Task: In the  document consent.txt Insert page numer 'on top of the page' change page color to  'Blue'. Write company name: Ramsons
Action: Mouse moved to (127, 99)
Screenshot: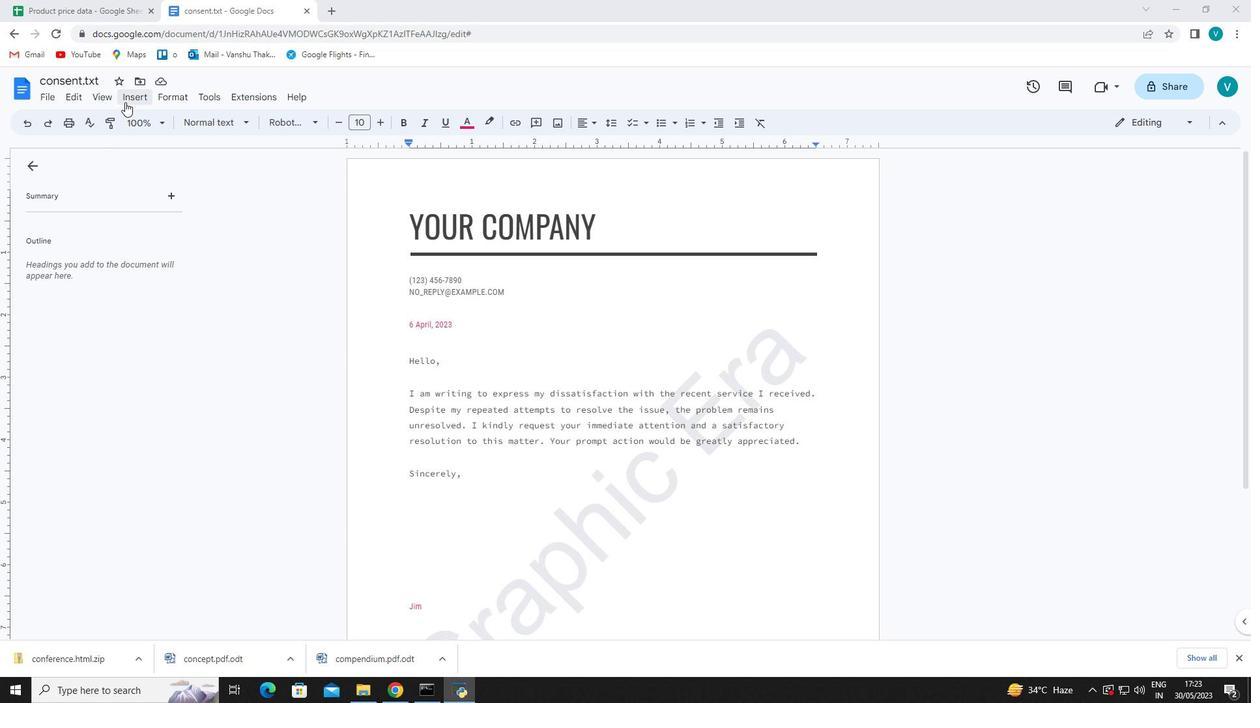 
Action: Mouse pressed left at (127, 99)
Screenshot: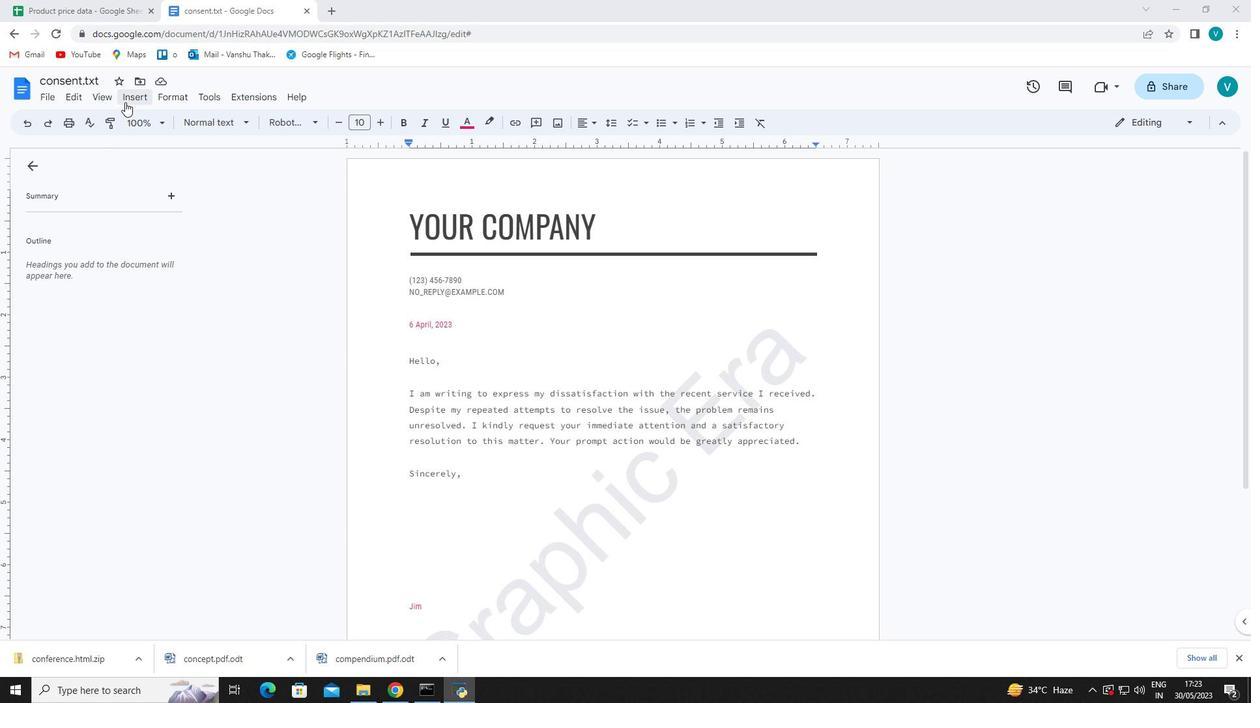 
Action: Mouse moved to (164, 437)
Screenshot: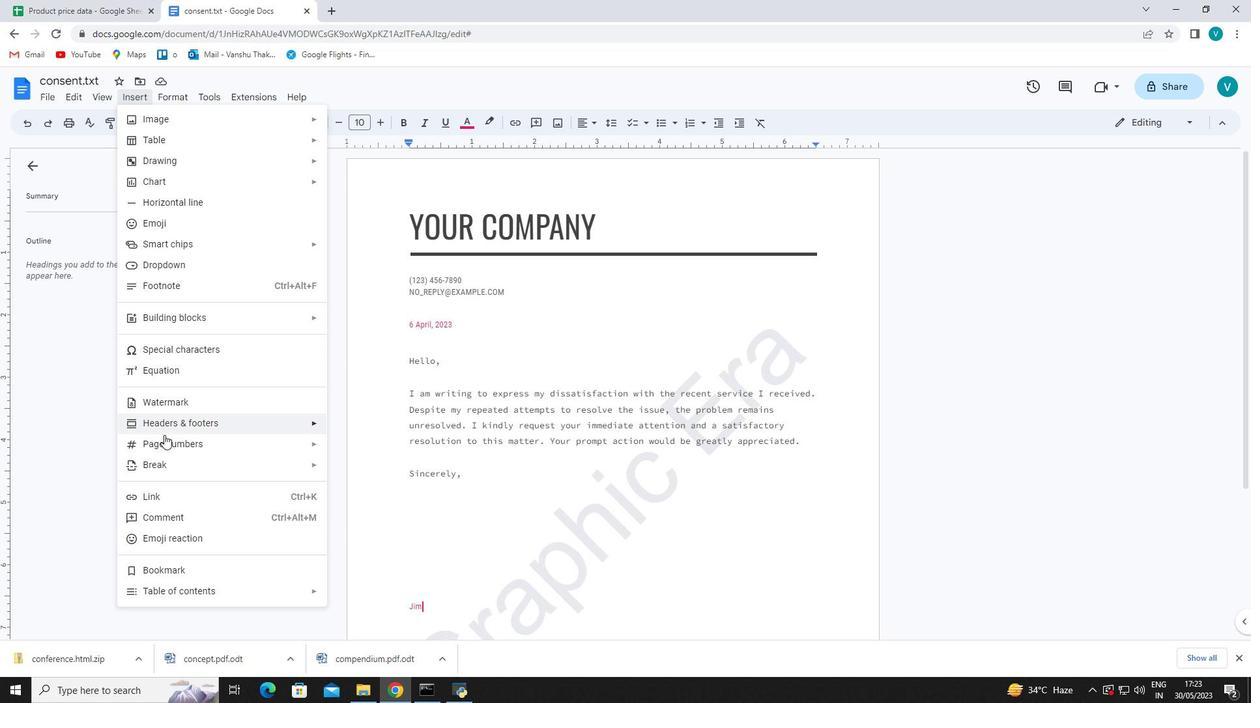
Action: Mouse pressed left at (164, 437)
Screenshot: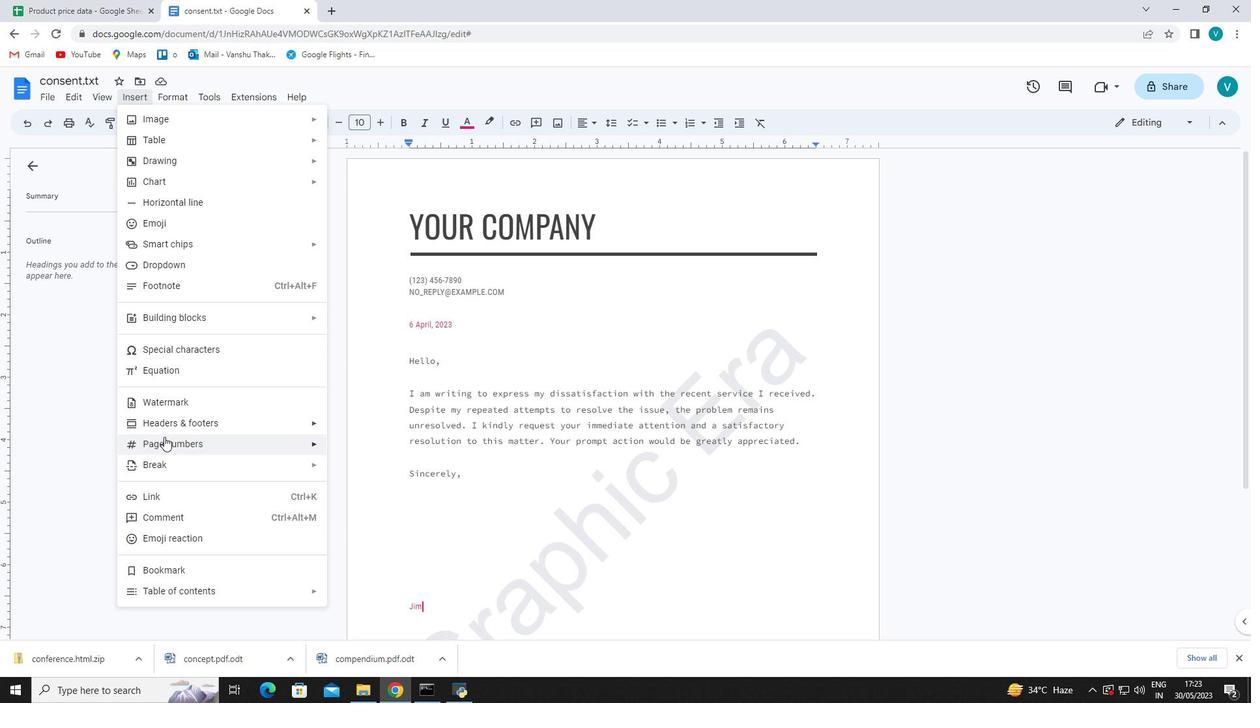 
Action: Mouse moved to (404, 605)
Screenshot: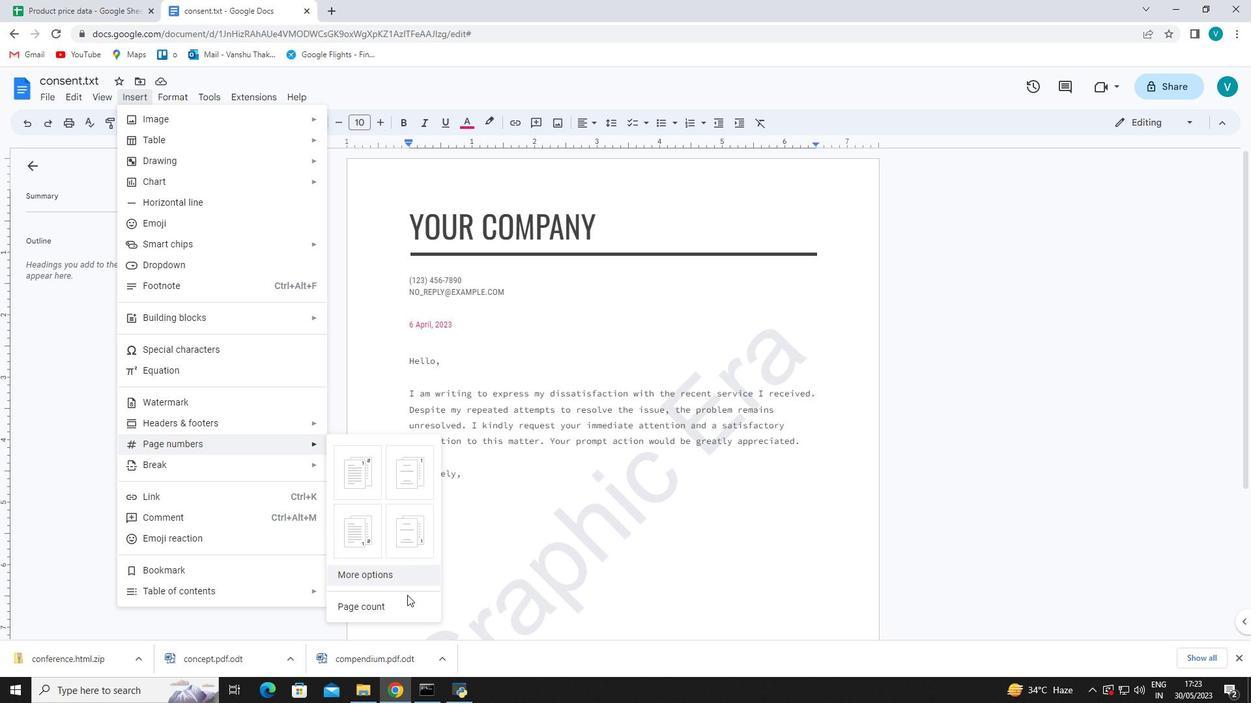 
Action: Mouse pressed left at (404, 605)
Screenshot: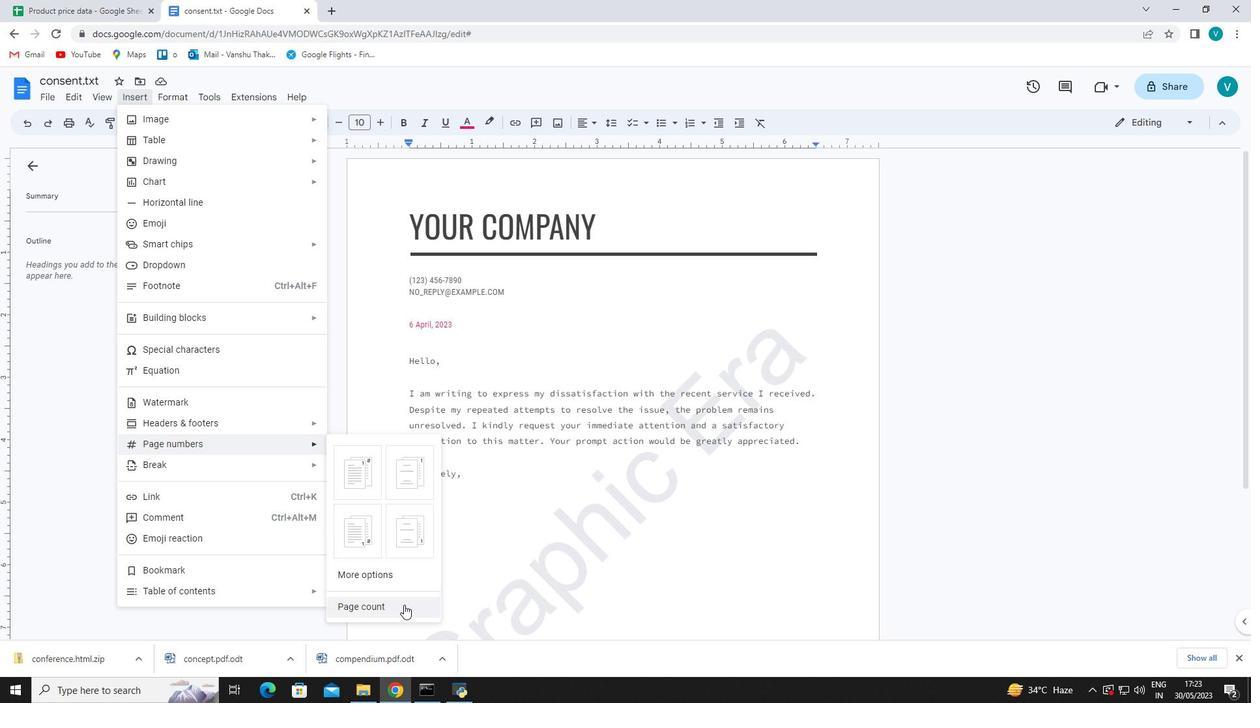 
Action: Mouse moved to (576, 342)
Screenshot: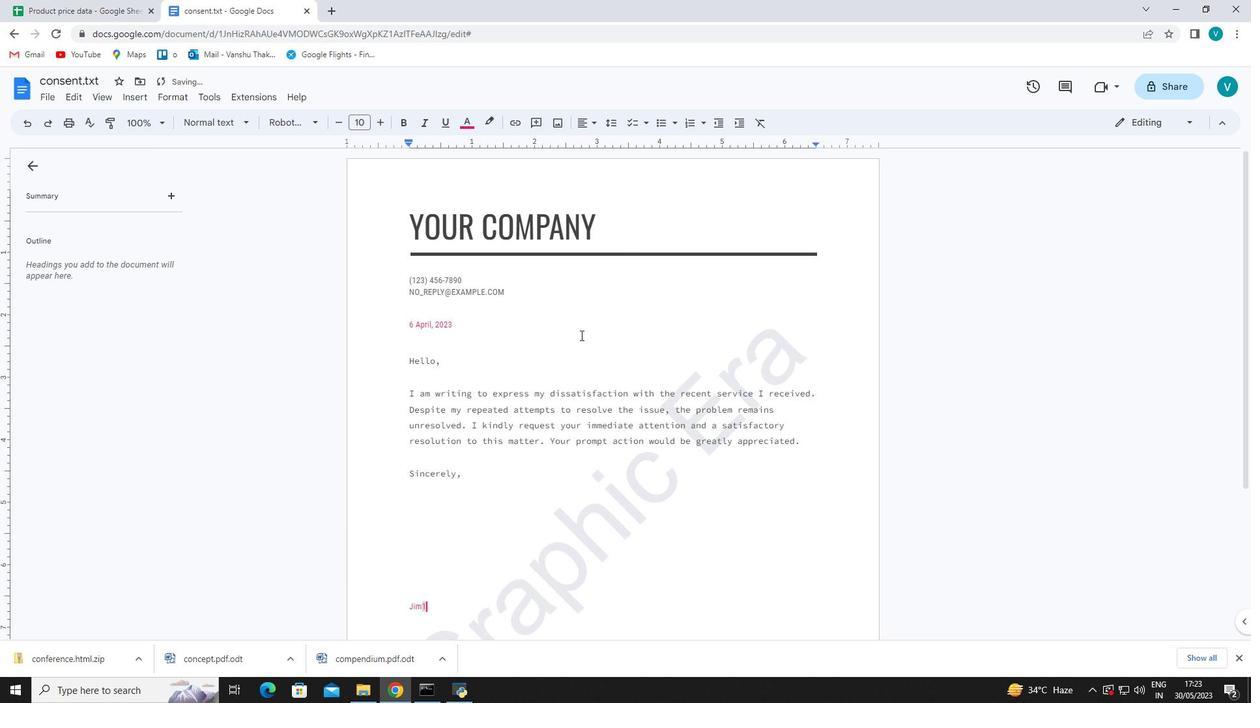 
Action: Key pressed <Key.backspace>
Screenshot: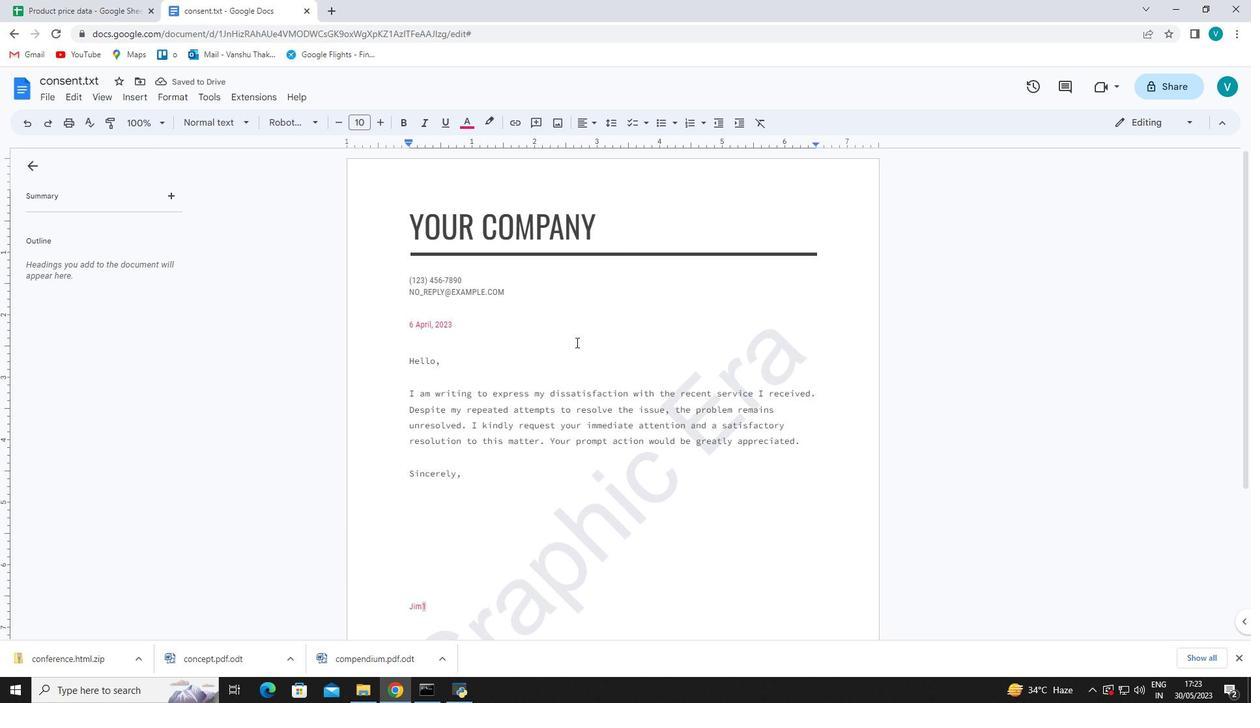 
Action: Mouse moved to (611, 232)
Screenshot: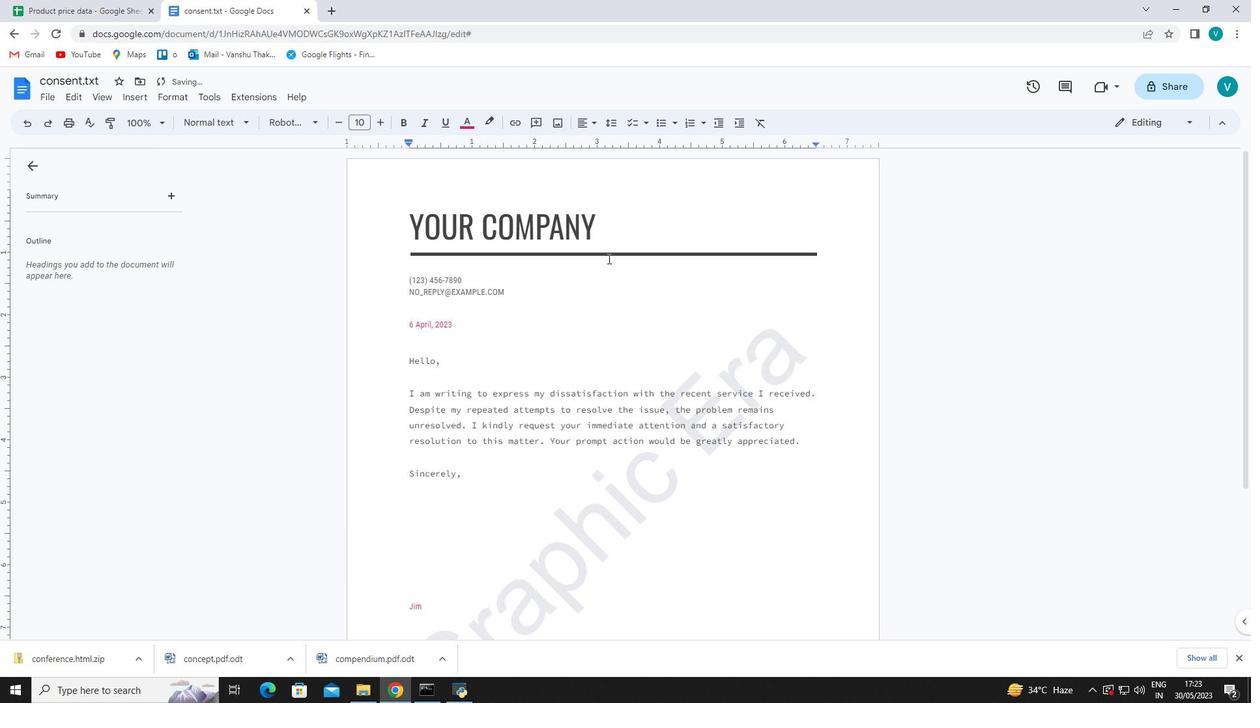 
Action: Mouse pressed left at (611, 232)
Screenshot: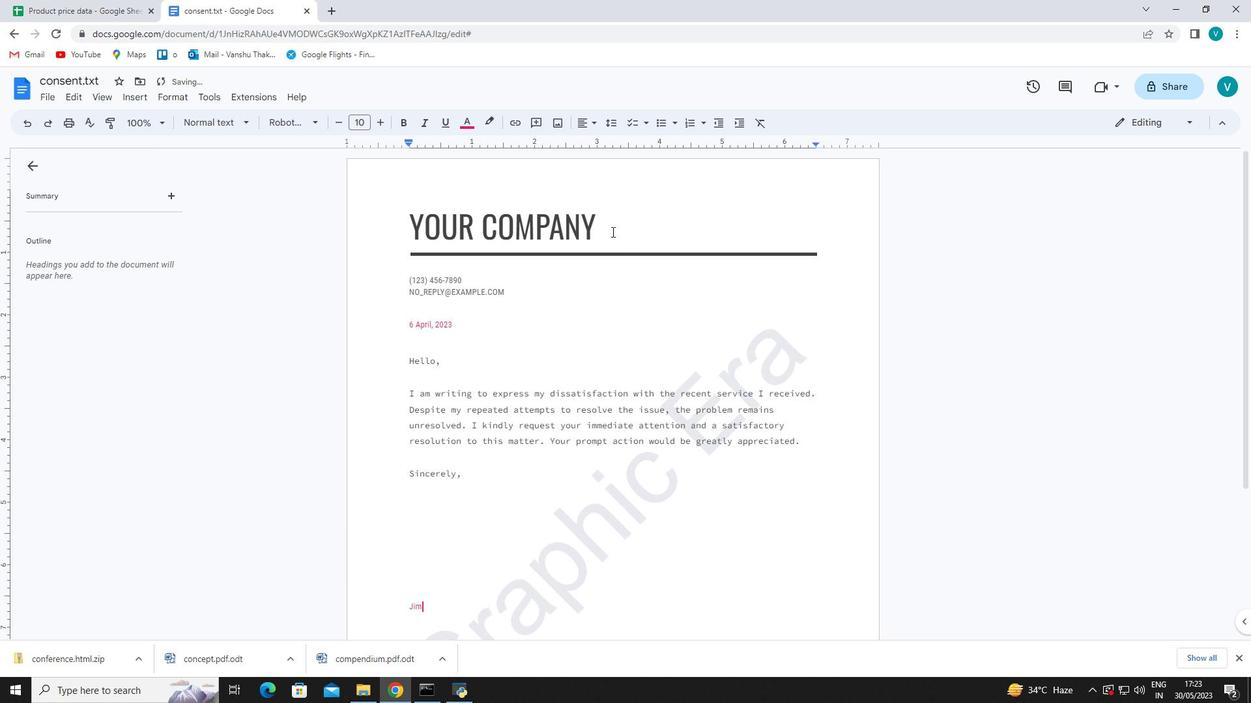 
Action: Key pressed <Key.space><Key.space><Key.space><Key.space><Key.space><Key.space><Key.space><Key.space><Key.space><Key.space><Key.space><Key.space><Key.space><Key.space><Key.space><Key.space><Key.space><Key.space><Key.space><Key.space><Key.space><Key.space><Key.space><Key.space><Key.space><Key.space><Key.space>
Screenshot: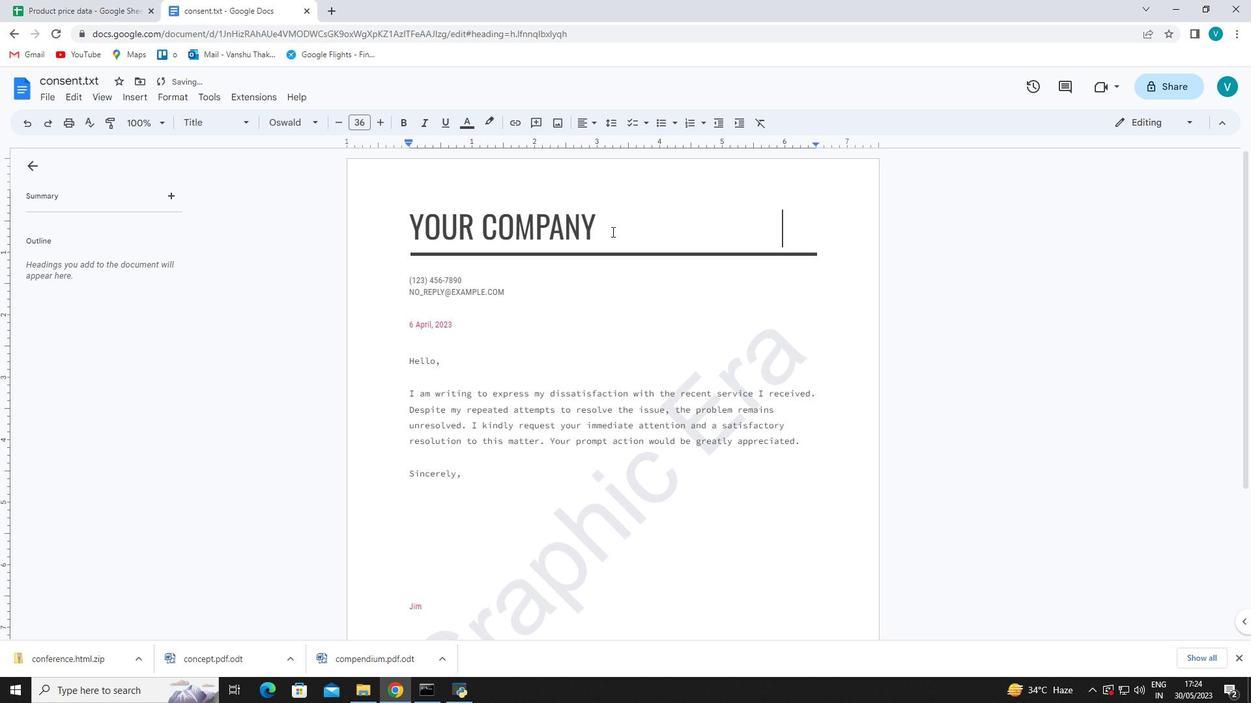 
Action: Mouse moved to (137, 101)
Screenshot: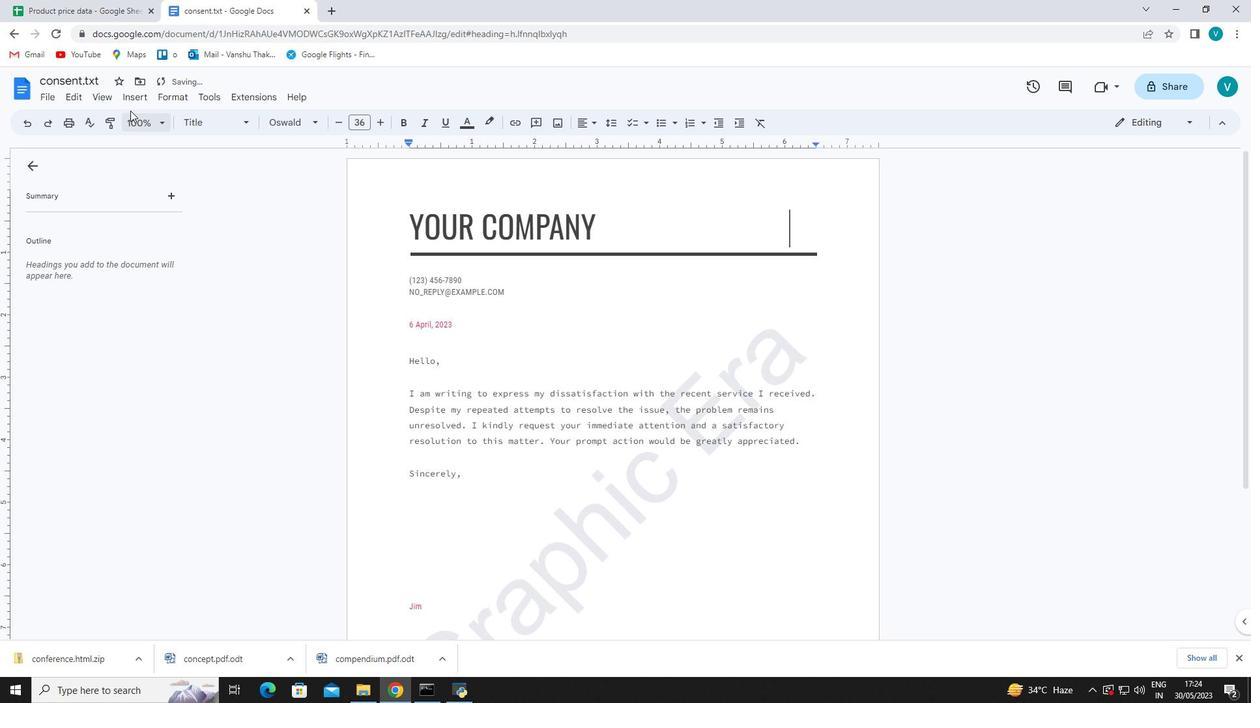 
Action: Mouse pressed left at (137, 101)
Screenshot: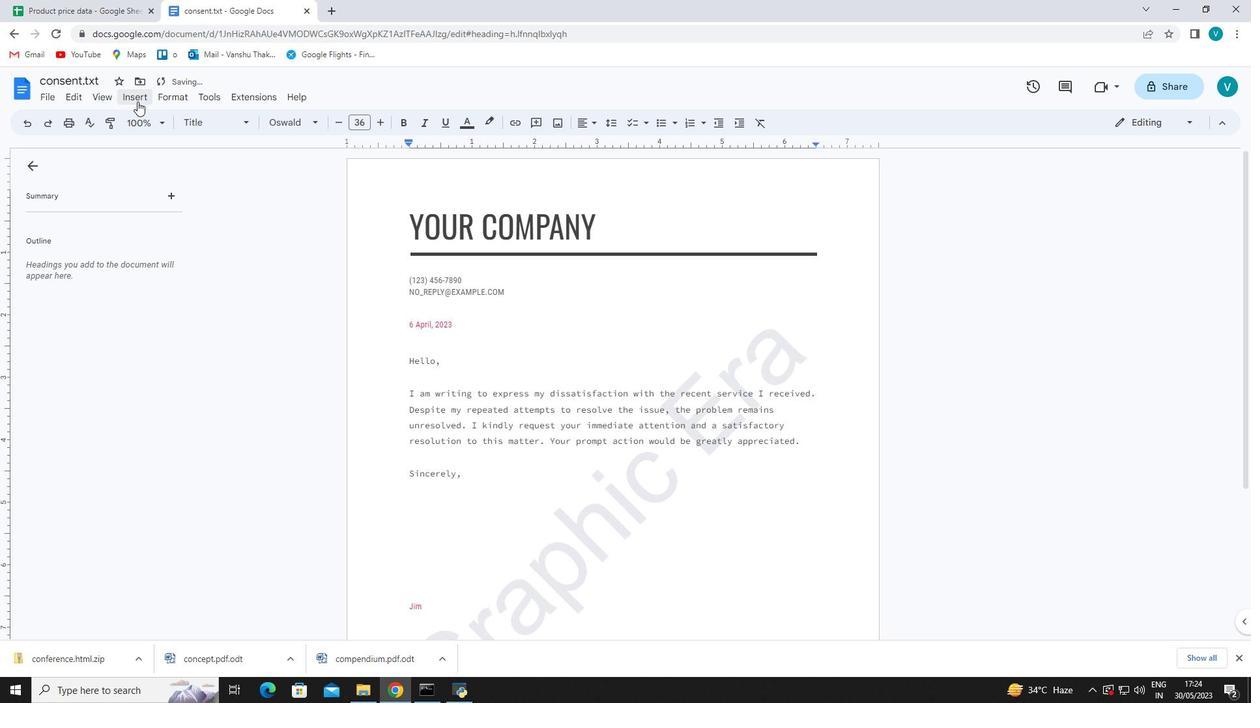 
Action: Mouse moved to (362, 602)
Screenshot: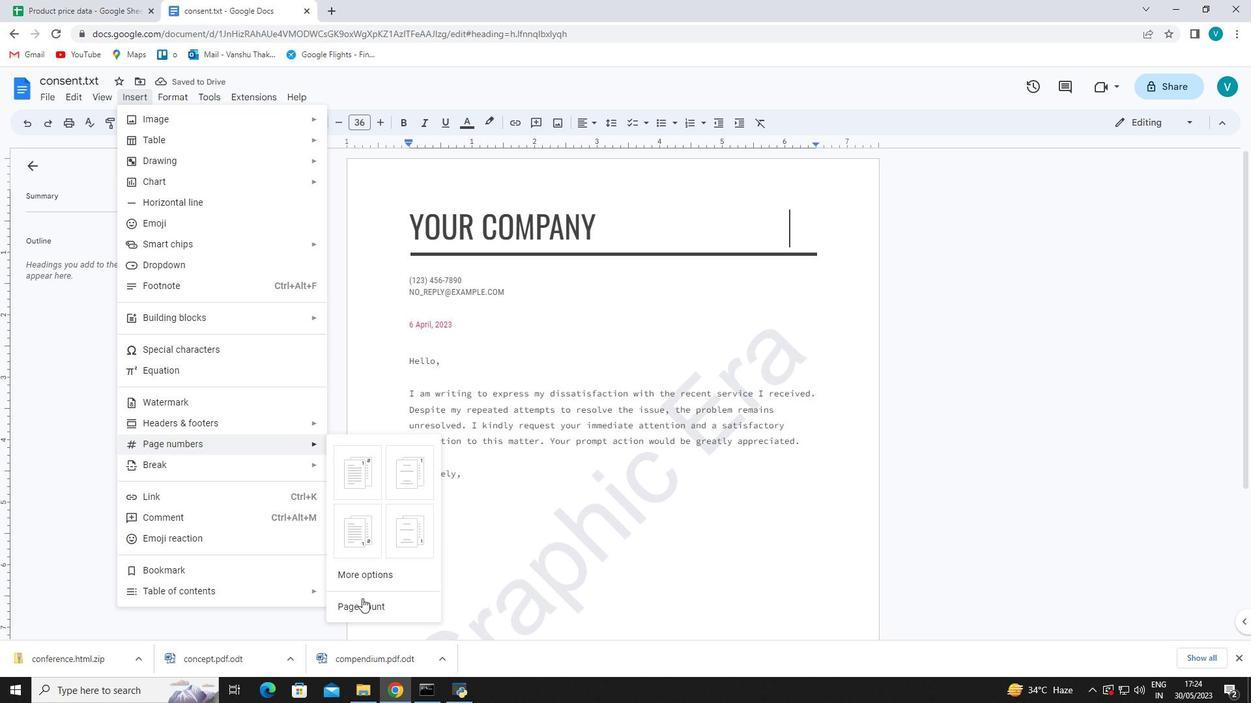 
Action: Mouse pressed left at (362, 602)
Screenshot: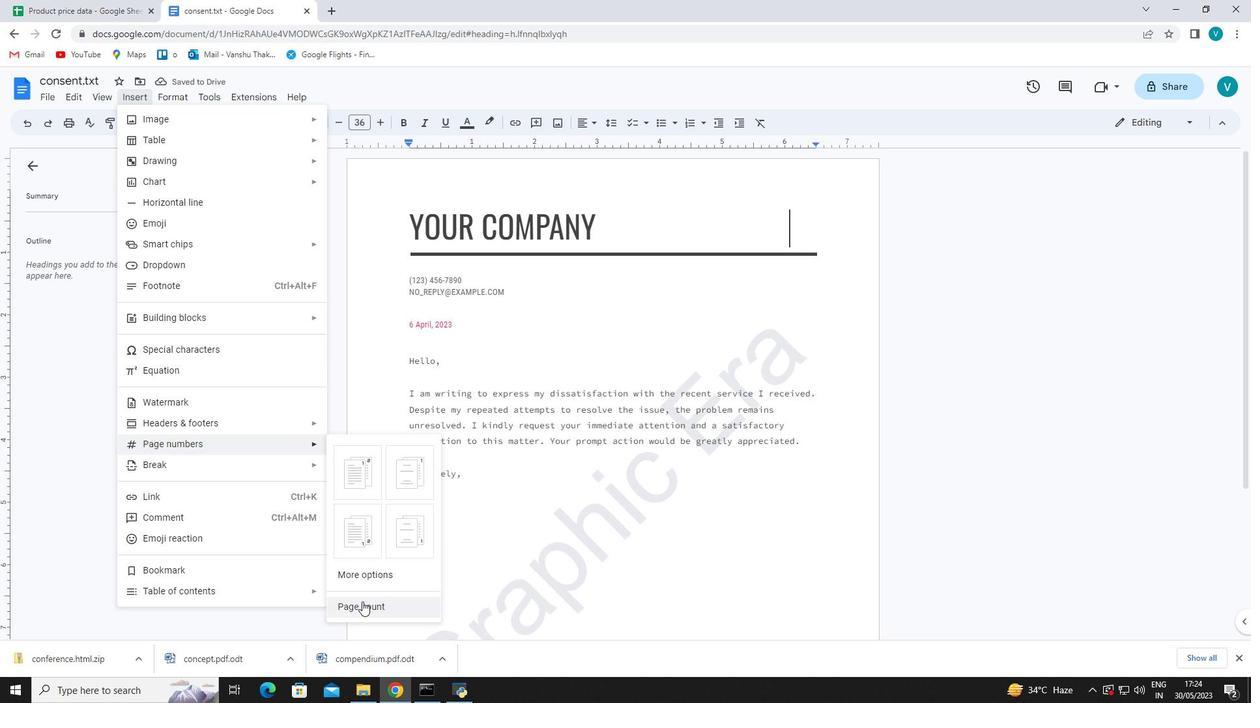 
Action: Mouse moved to (40, 95)
Screenshot: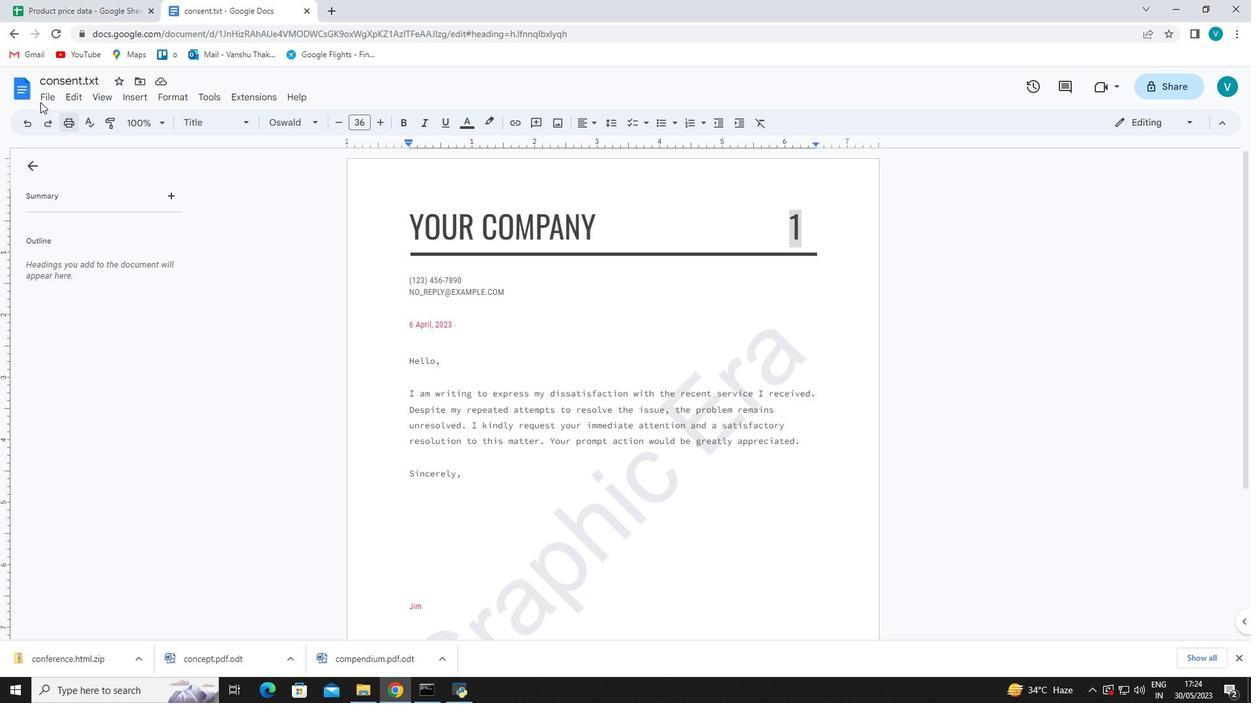 
Action: Mouse pressed left at (40, 95)
Screenshot: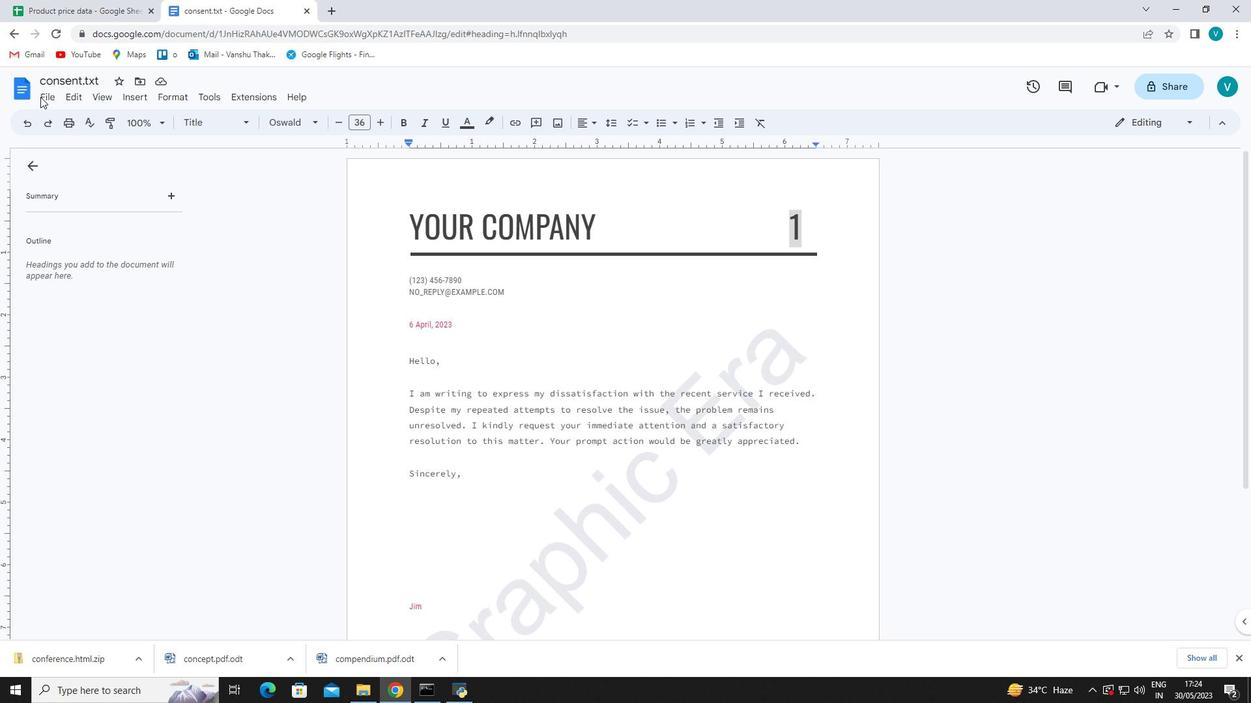 
Action: Mouse moved to (48, 97)
Screenshot: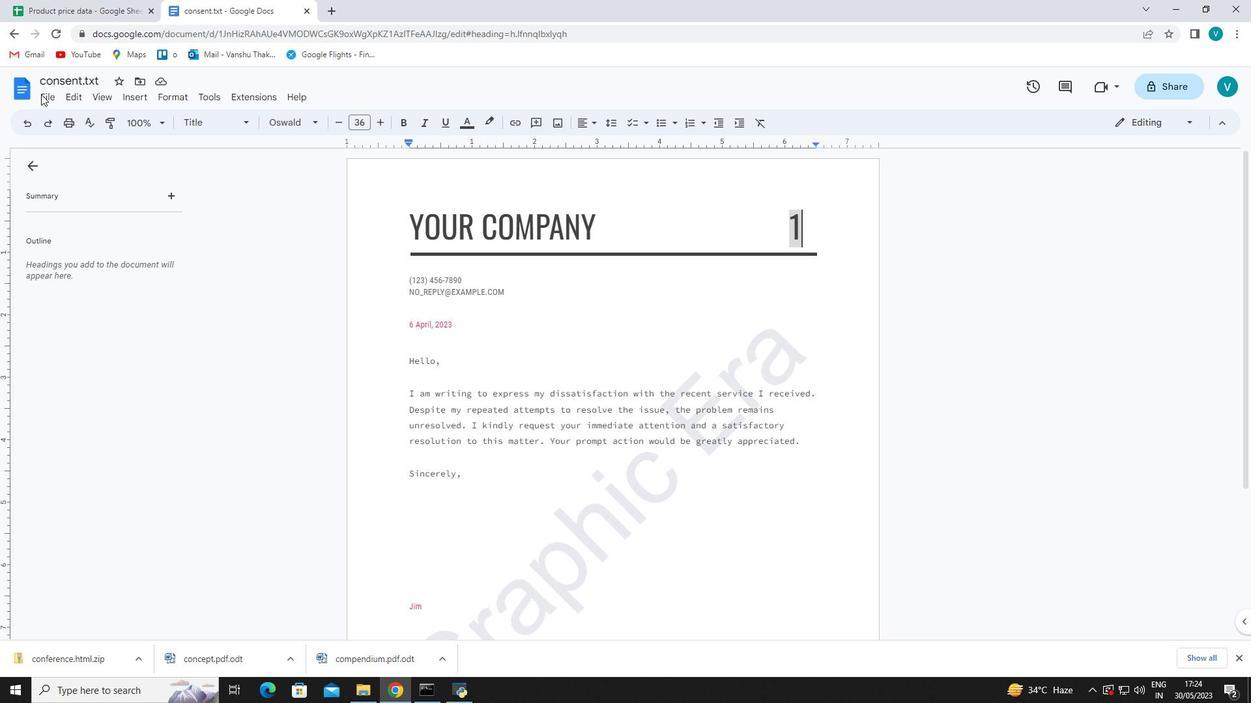 
Action: Mouse pressed left at (48, 97)
Screenshot: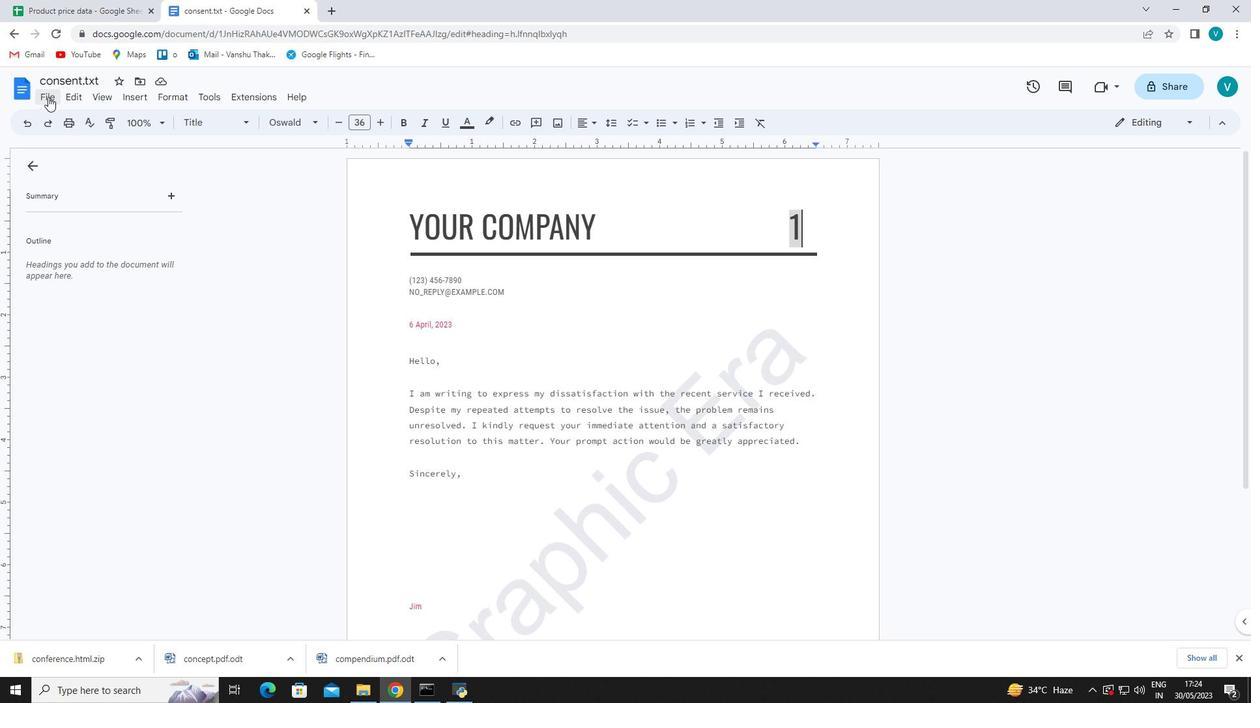 
Action: Mouse moved to (70, 453)
Screenshot: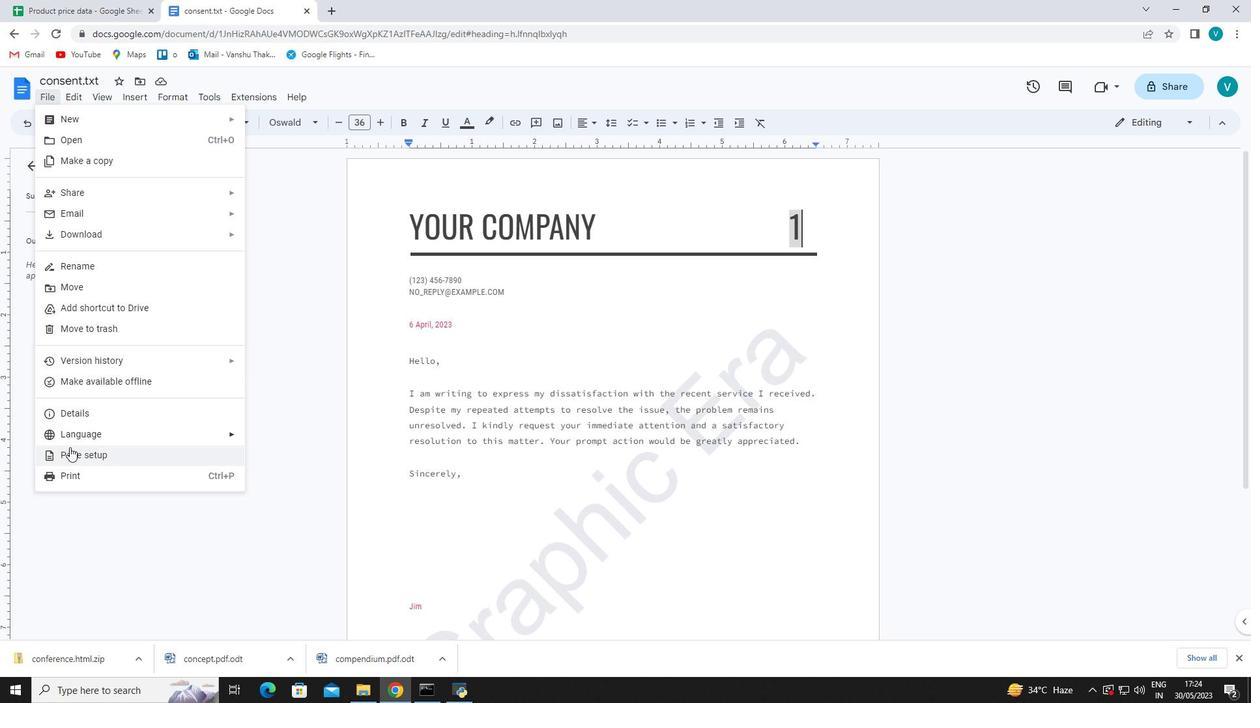 
Action: Mouse pressed left at (70, 453)
Screenshot: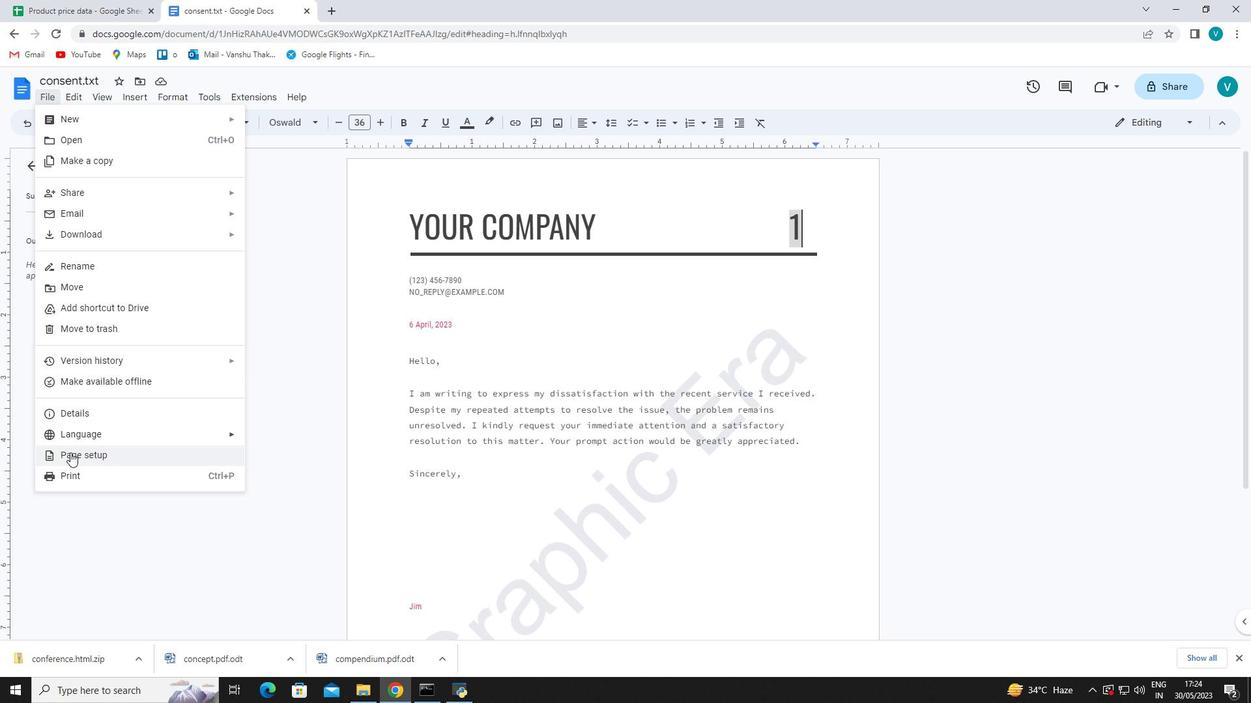 
Action: Mouse moved to (528, 430)
Screenshot: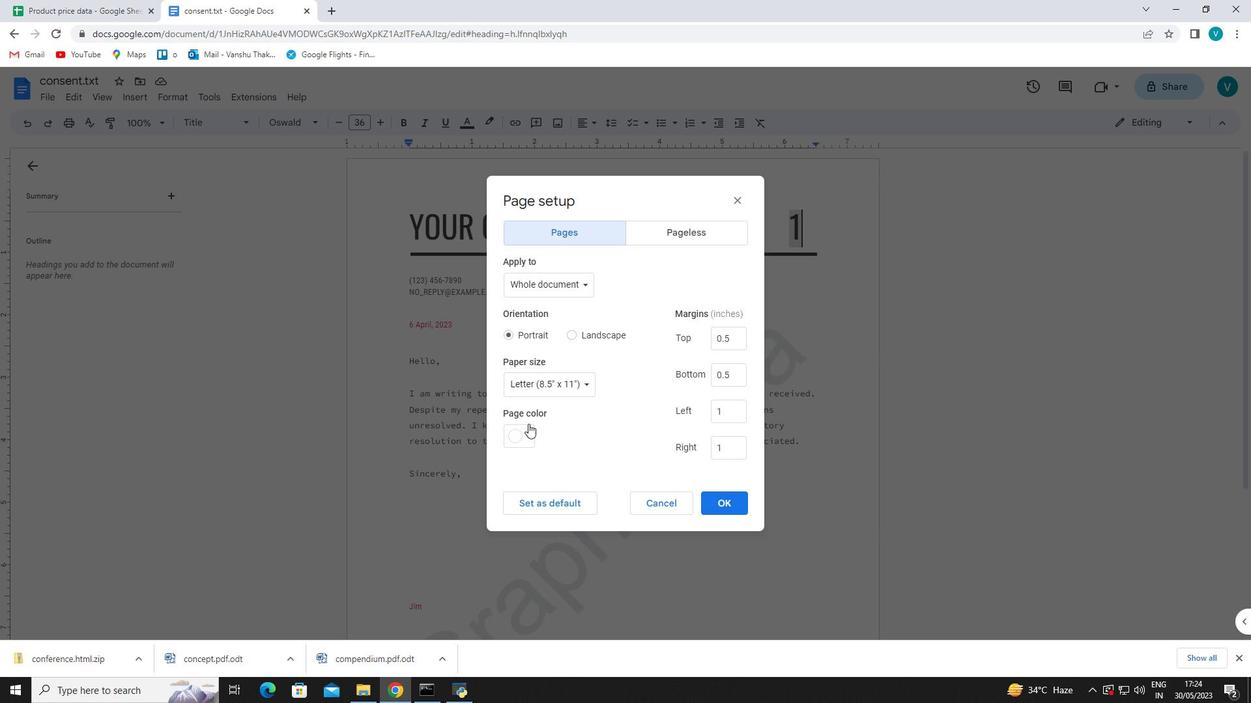 
Action: Mouse pressed left at (528, 430)
Screenshot: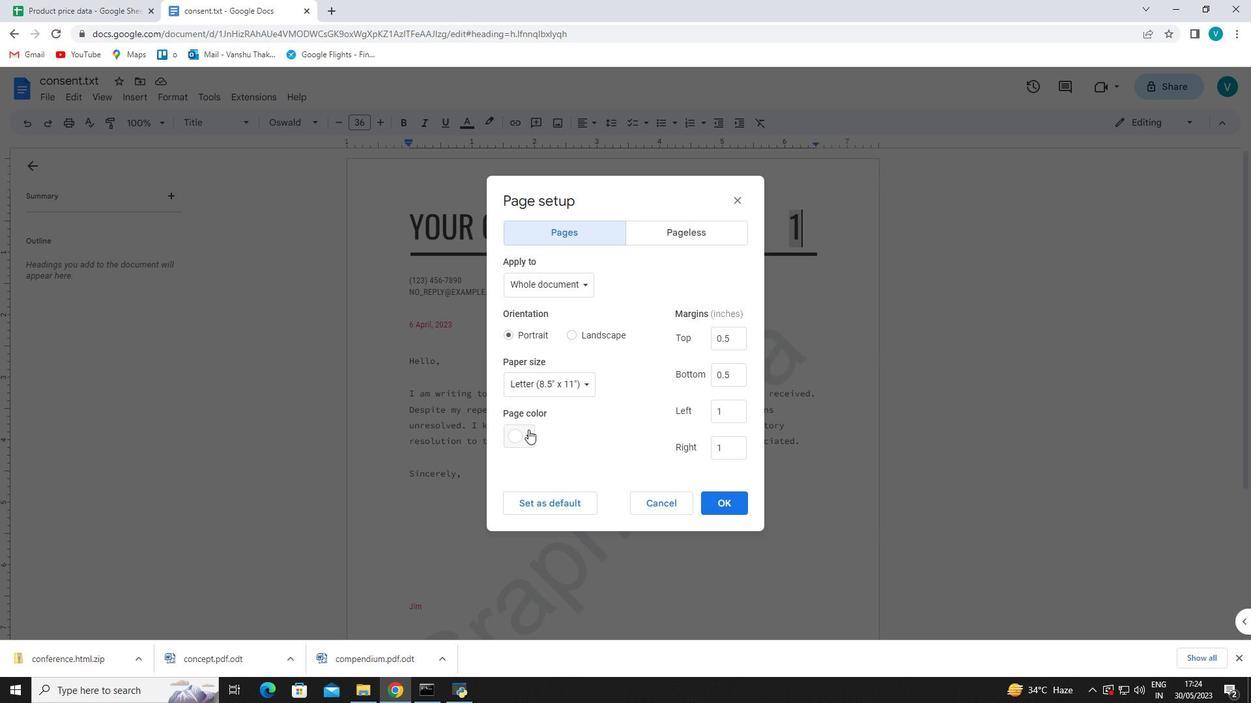 
Action: Mouse moved to (613, 475)
Screenshot: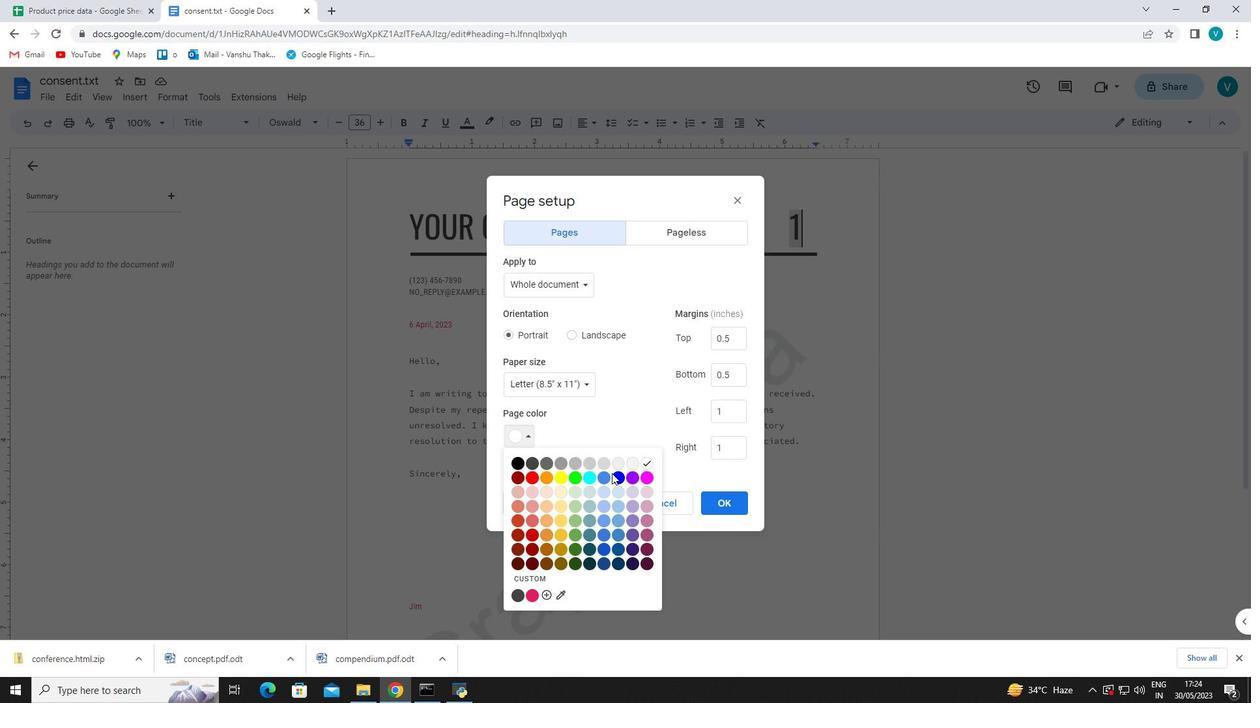 
Action: Mouse pressed left at (613, 475)
Screenshot: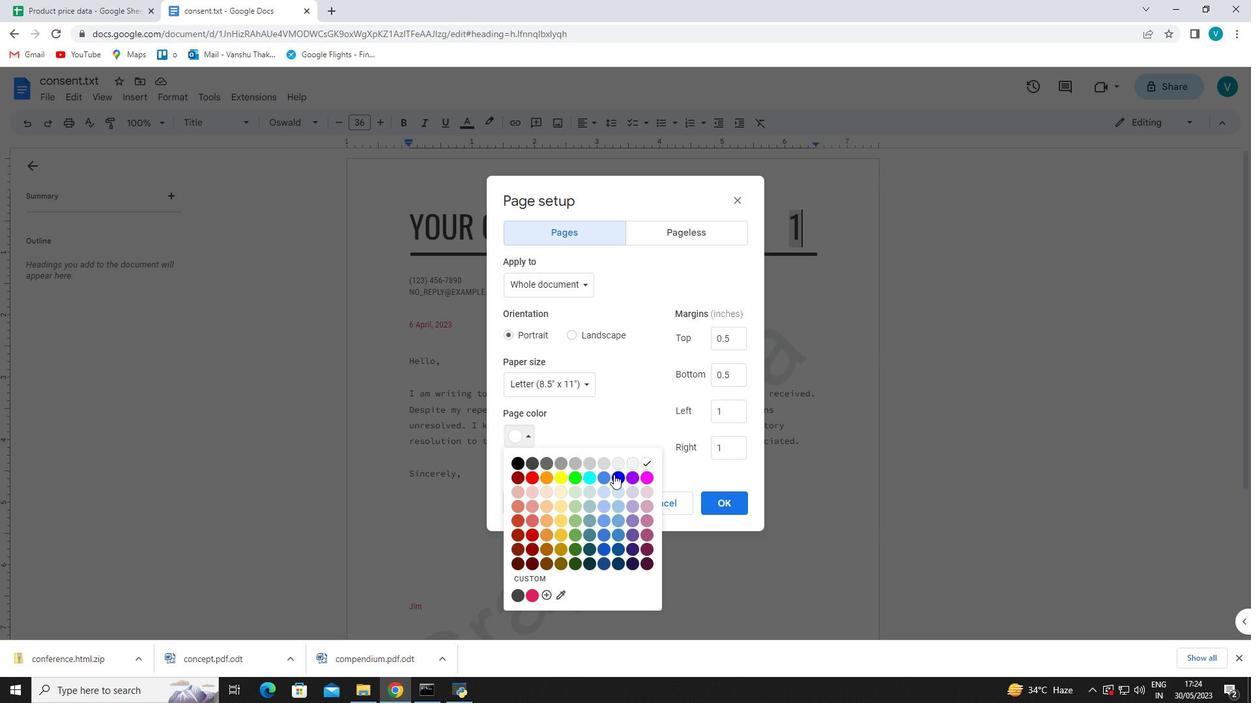 
Action: Mouse moved to (704, 498)
Screenshot: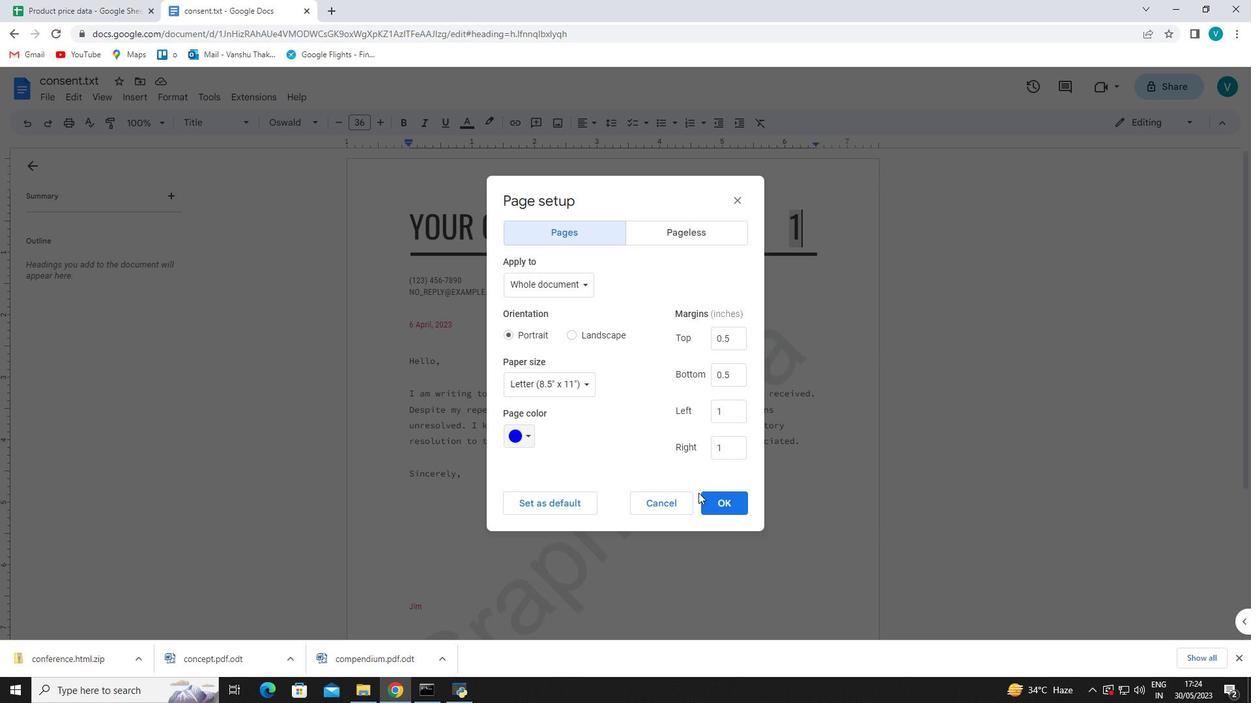 
Action: Mouse pressed left at (704, 498)
Screenshot: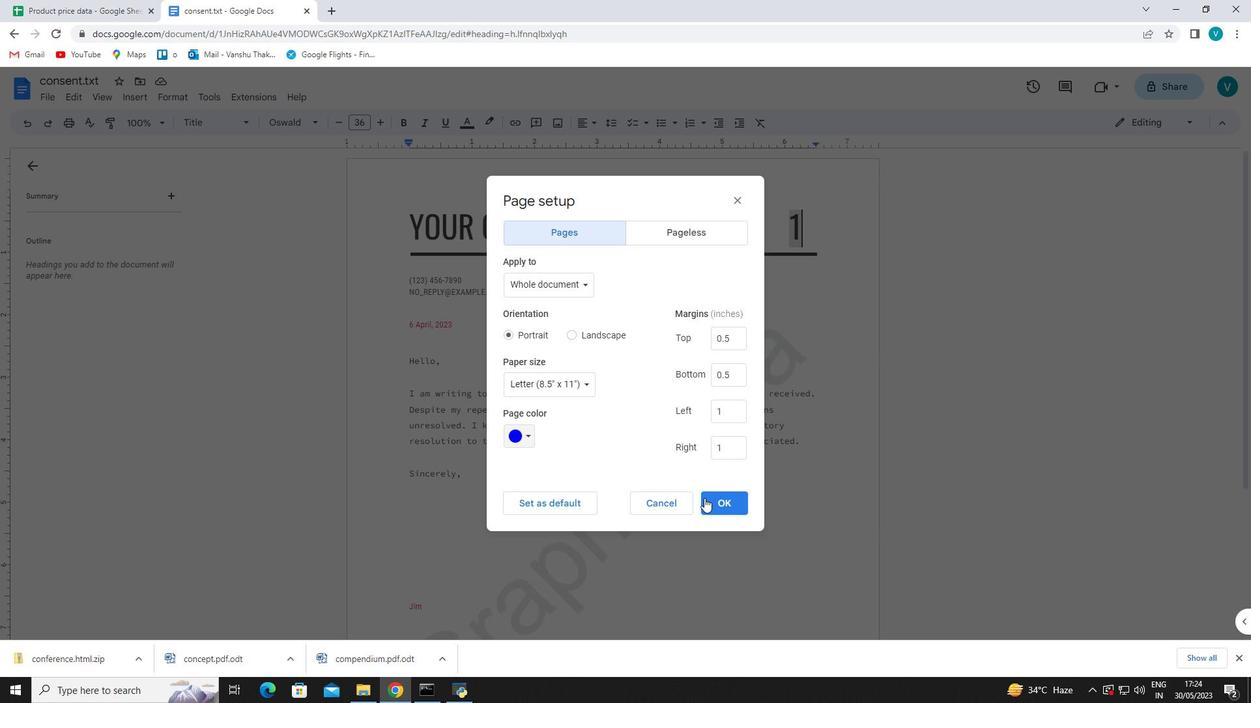 
Action: Mouse moved to (597, 224)
Screenshot: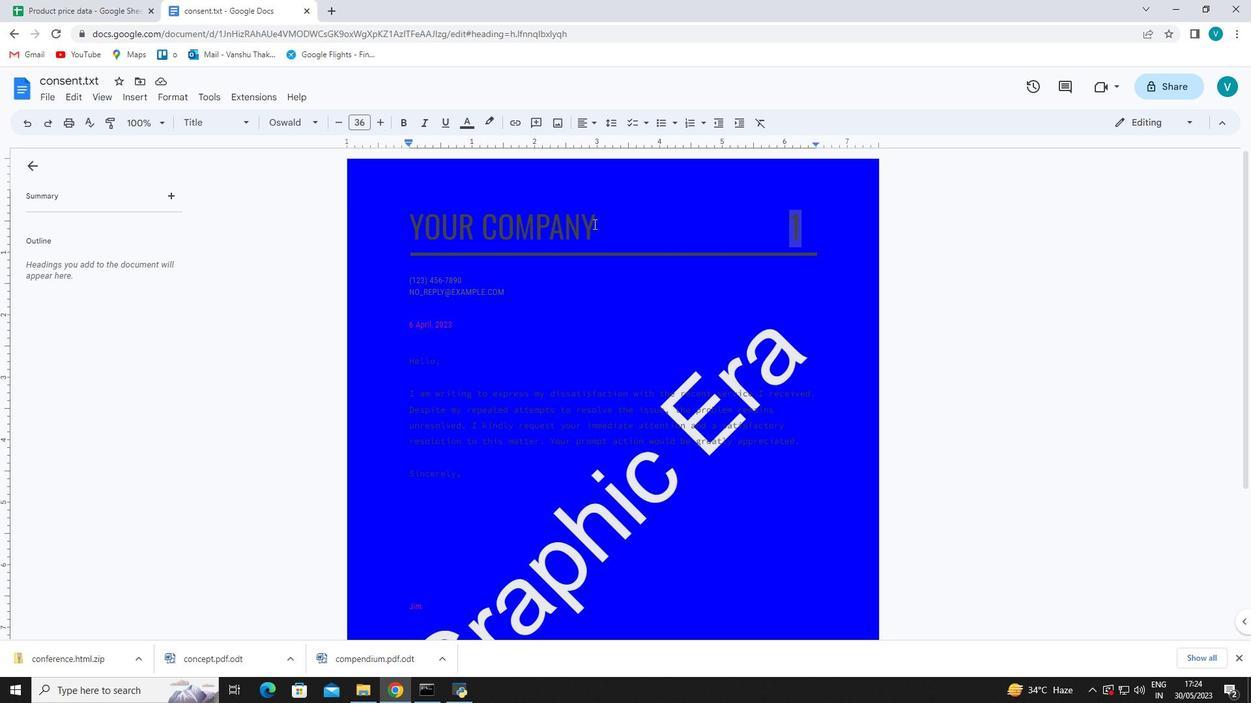 
Action: Mouse pressed left at (597, 224)
Screenshot: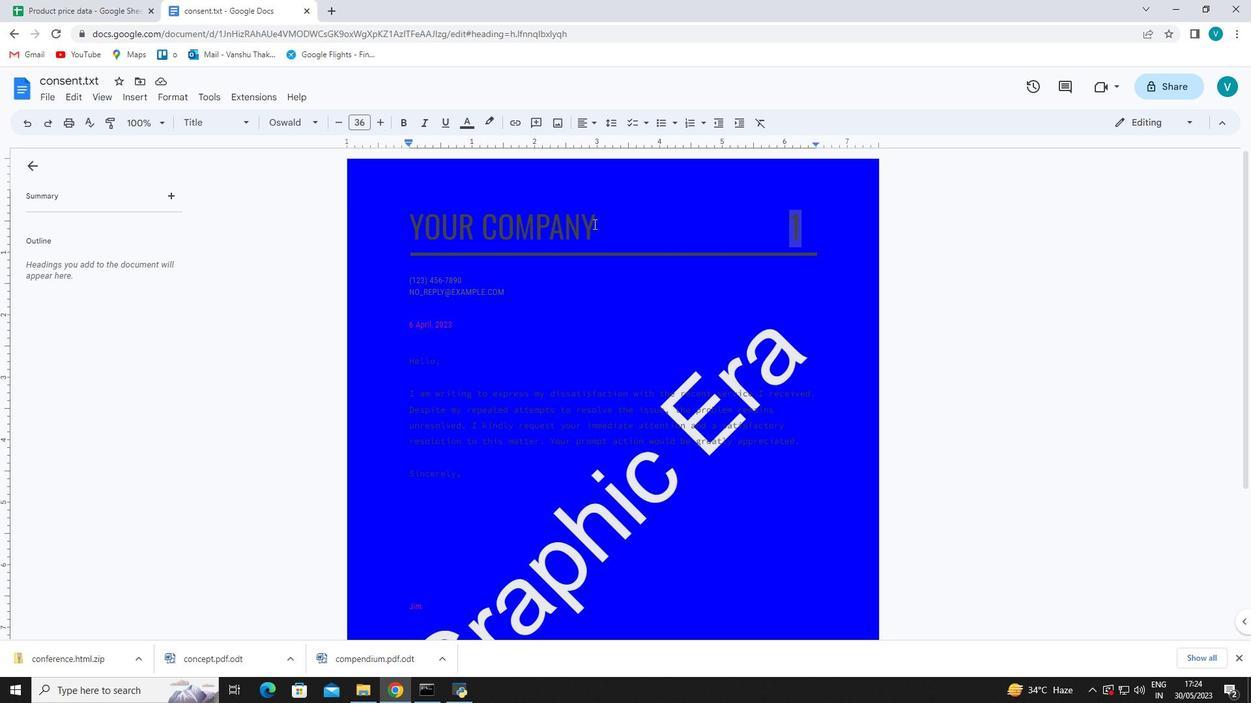
Action: Mouse moved to (407, 234)
Screenshot: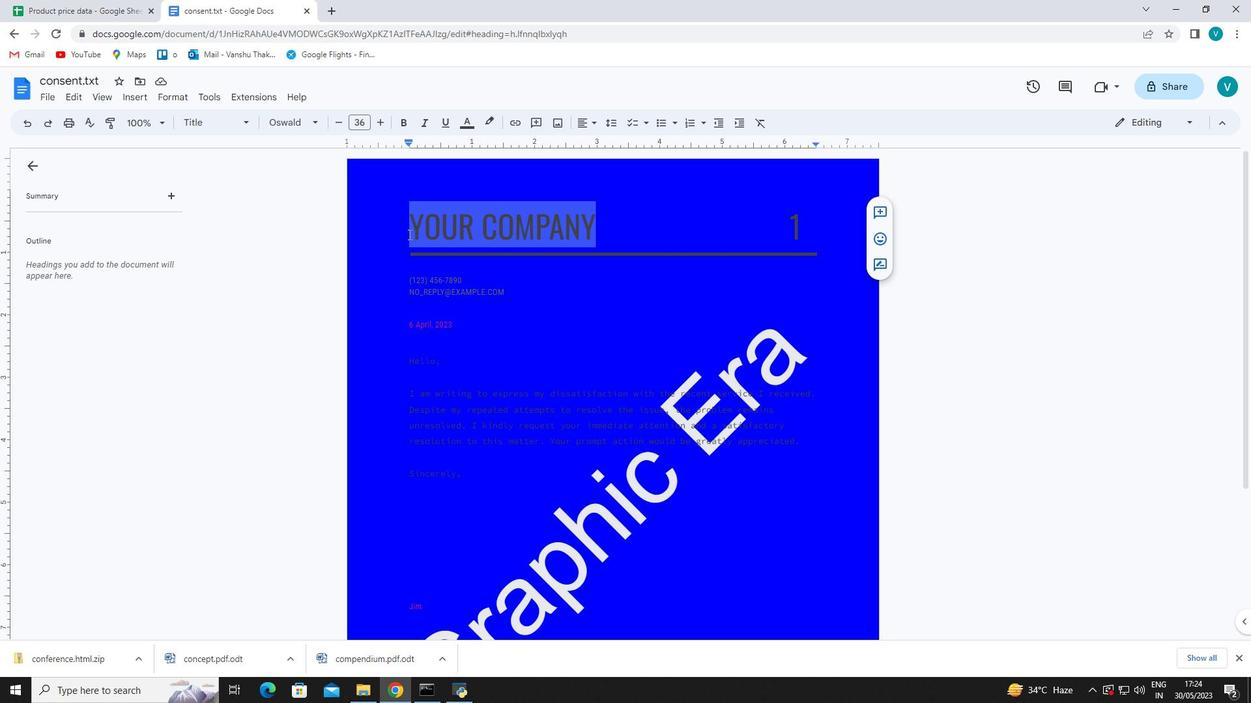 
Action: Key pressed <Key.shift>Ramsons
Screenshot: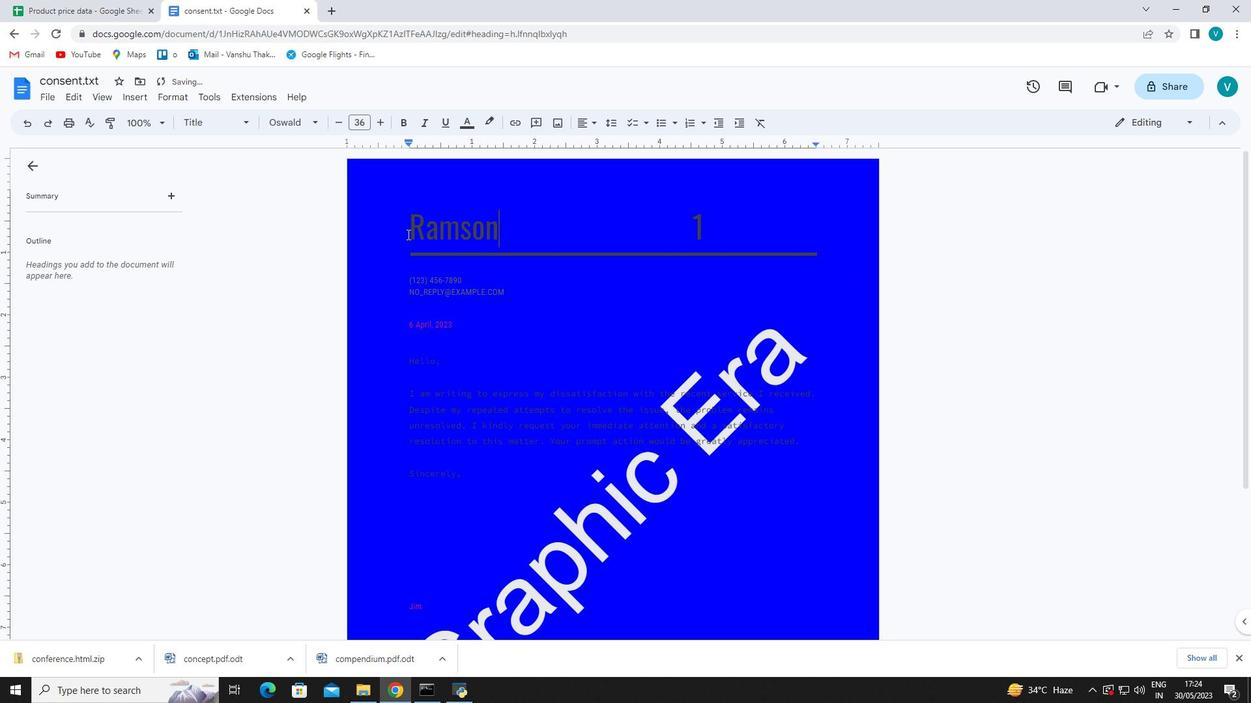 
